 Task: Add an event with the title Product Development Roadmap Planning and Feature Prioritization, date '2024/05/18', time 9:40 AM to 11:40 AMand add a description: Participants will understand the importance of building rapport and trust with the other party during negotiations. They will learn strategies to establish positive relationships, manage emotions, and navigate potential conflicts constructively.Select event color  Graphite . Add location for the event as: 321 Park Retiro, Madrid, Spain, logged in from the account softage.5@softage.netand send the event invitation to softage.2@softage.net and softage.3@softage.net. Set a reminder for the event Every weekday(Monday to Friday)
Action: Mouse moved to (15, 98)
Screenshot: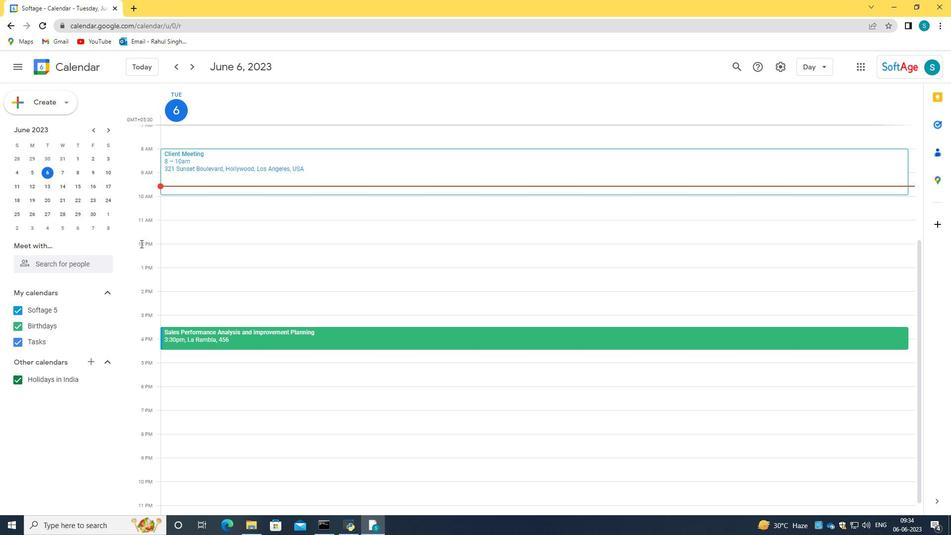 
Action: Mouse pressed left at (15, 98)
Screenshot: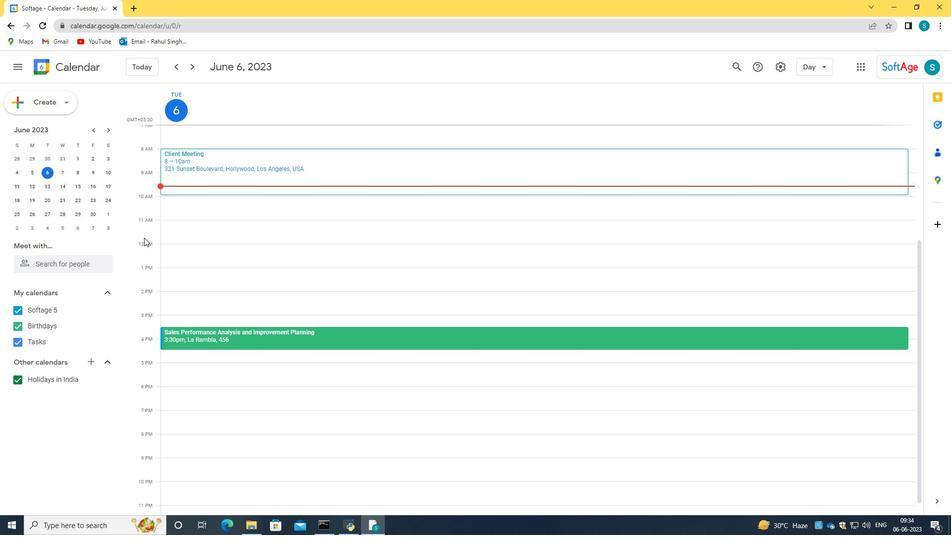 
Action: Mouse moved to (48, 127)
Screenshot: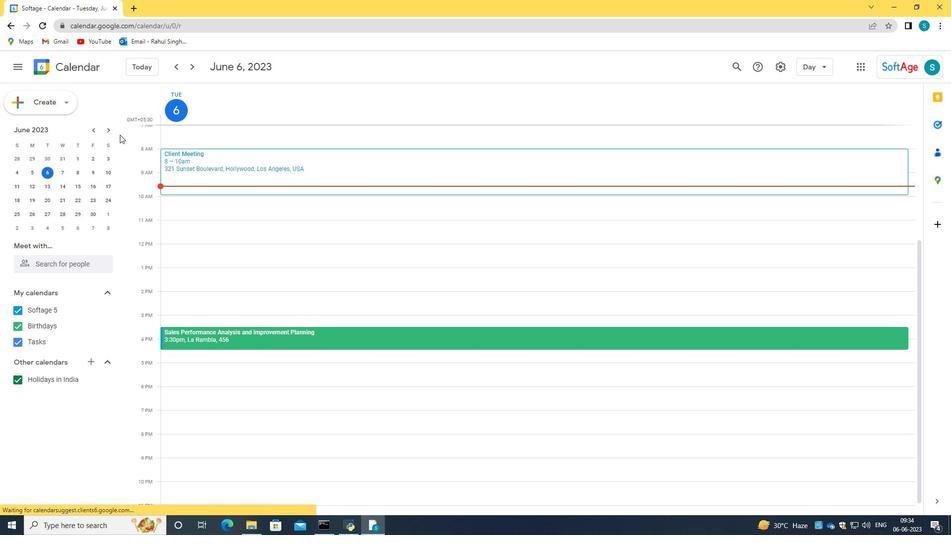 
Action: Mouse pressed left at (48, 127)
Screenshot: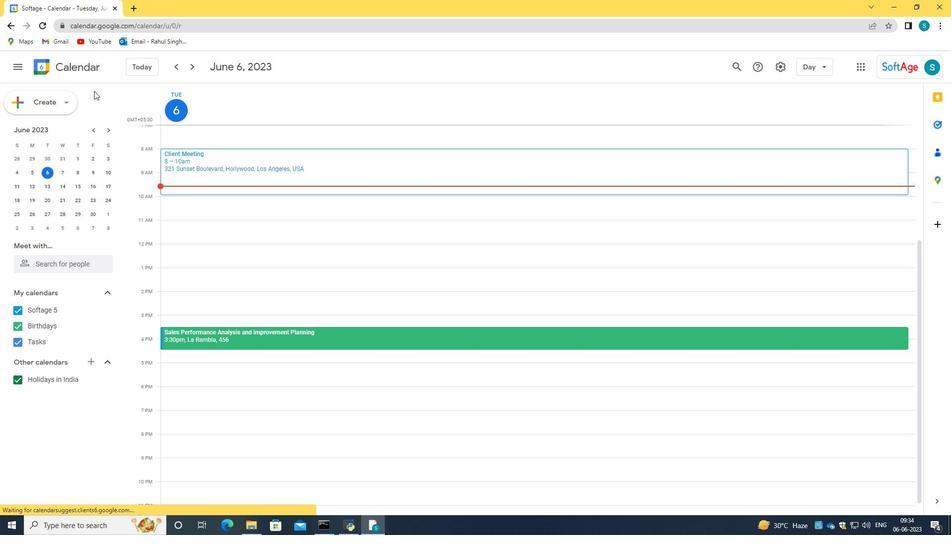 
Action: Mouse moved to (40, 97)
Screenshot: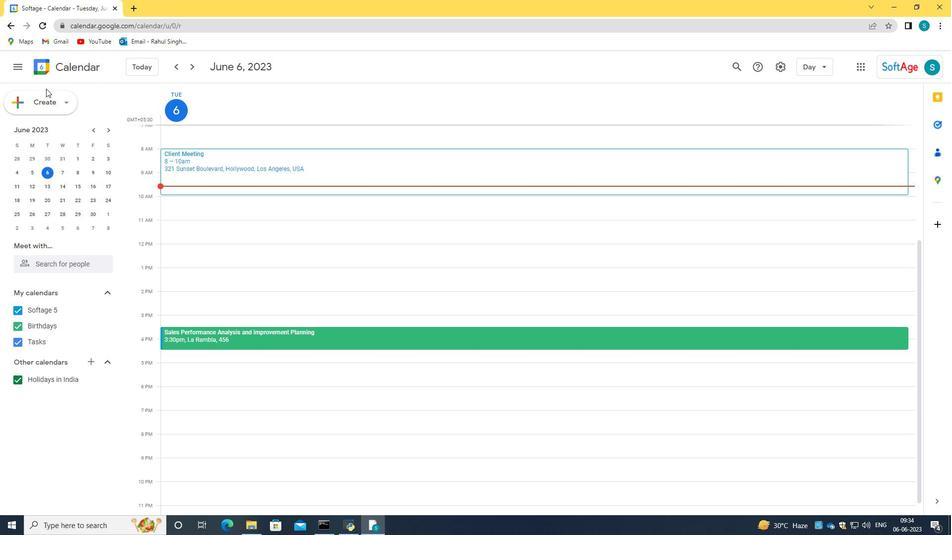 
Action: Mouse pressed left at (40, 97)
Screenshot: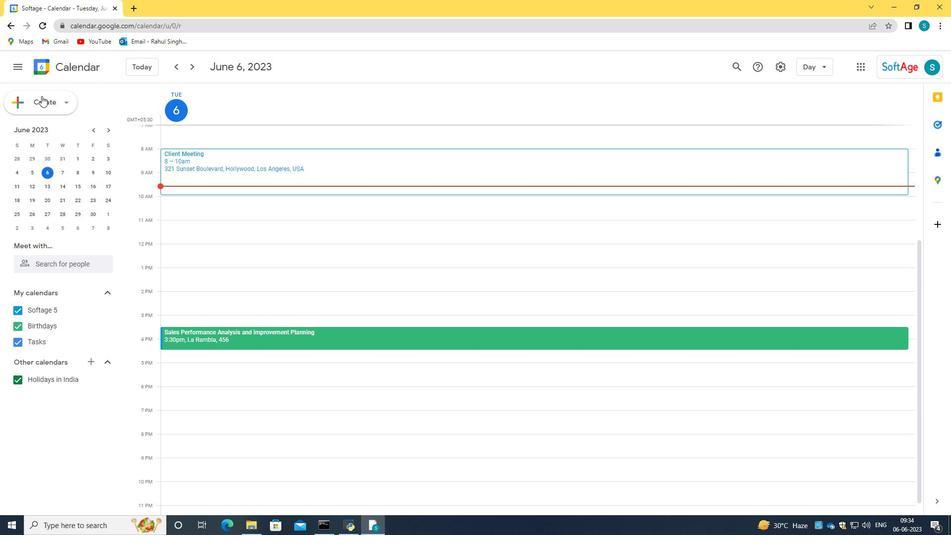 
Action: Mouse moved to (50, 125)
Screenshot: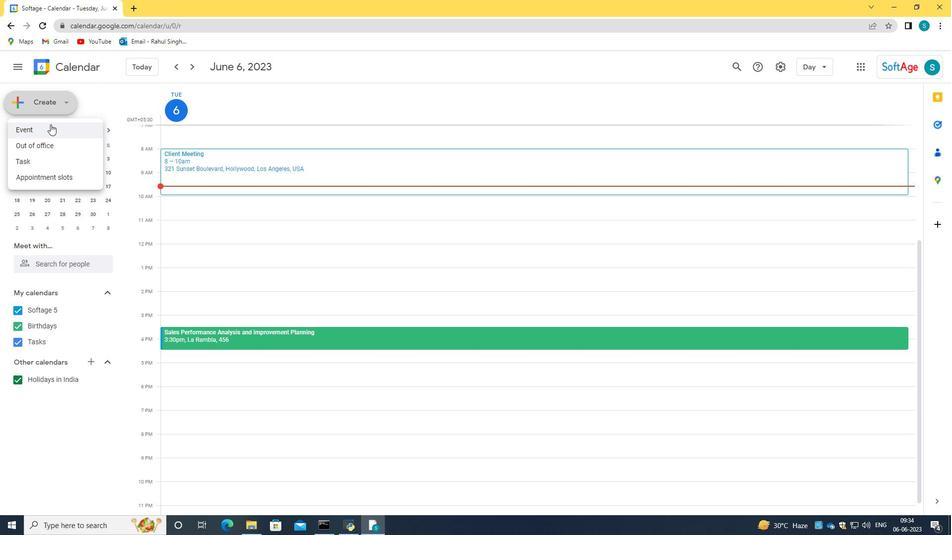 
Action: Mouse pressed left at (50, 125)
Screenshot: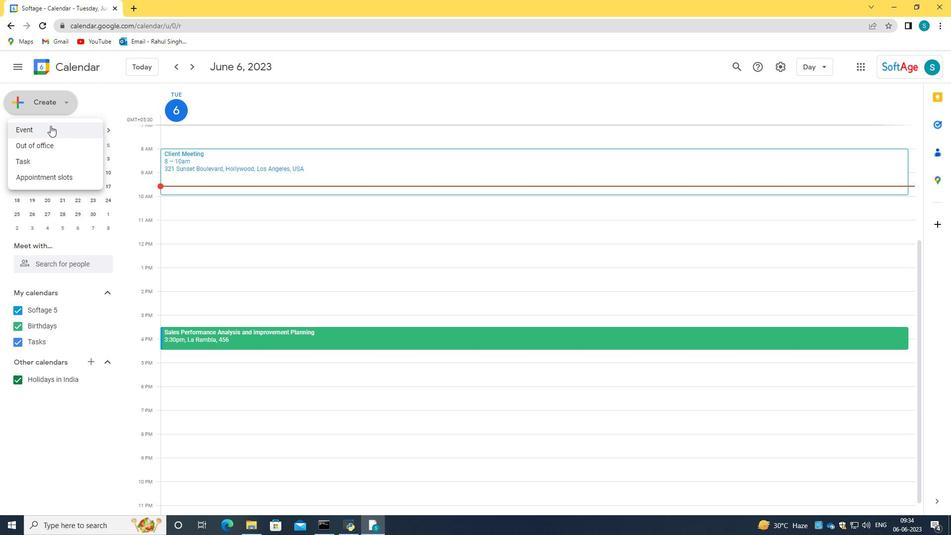 
Action: Mouse moved to (574, 400)
Screenshot: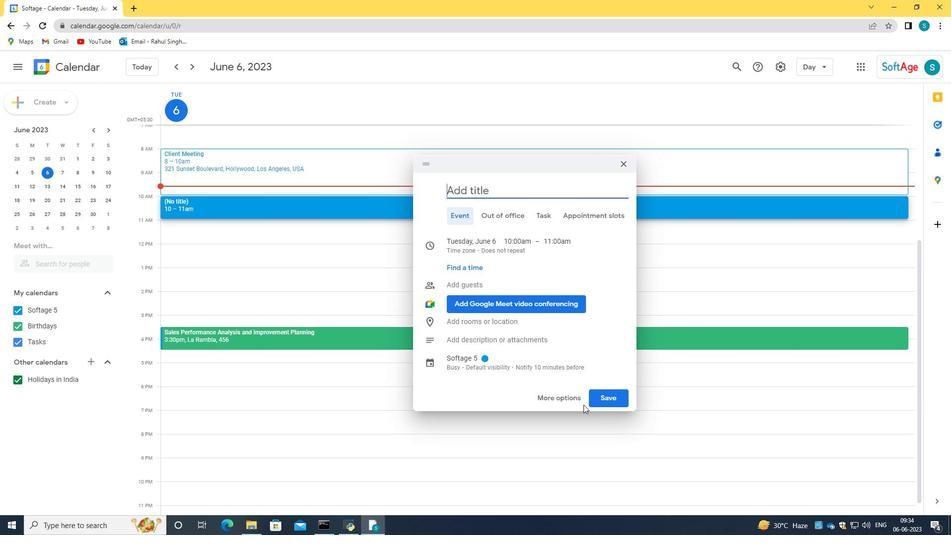 
Action: Mouse pressed left at (574, 400)
Screenshot: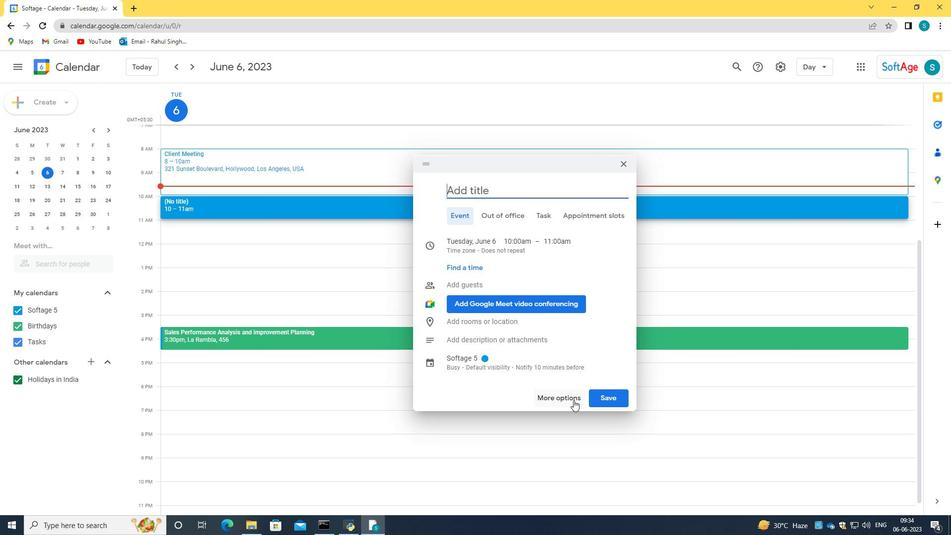 
Action: Mouse moved to (83, 72)
Screenshot: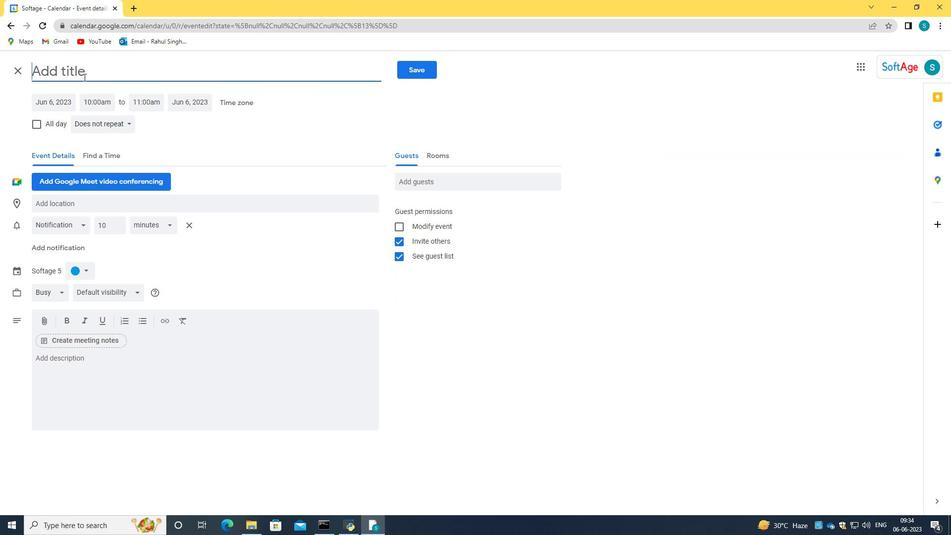 
Action: Mouse pressed left at (83, 72)
Screenshot: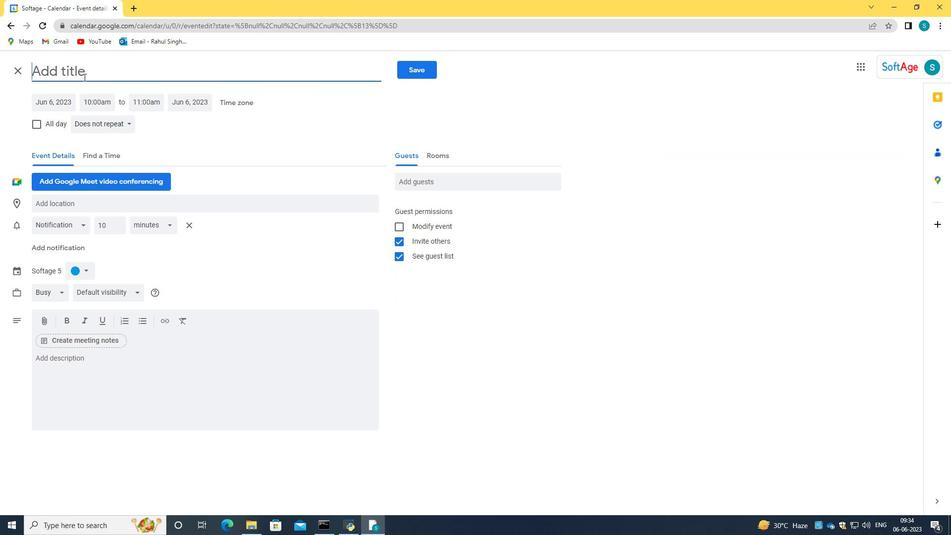 
Action: Key pressed <Key.caps_lock>P<Key.caps_lock>roduct<Key.space><Key.caps_lock>D<Key.caps_lock>evelopment<Key.space><Key.caps_lock>R<Key.caps_lock>oadmap<Key.space><Key.caps_lock>P<Key.caps_lock>lanning<Key.space><Key.caps_lock><Key.caps_lock>and<Key.space><Key.caps_lock>F<Key.caps_lock>earu<Key.backspace><Key.backspace>ture<Key.space><Key.caps_lock>P<Key.caps_lock>rioritizatim<Key.backspace>on
Screenshot: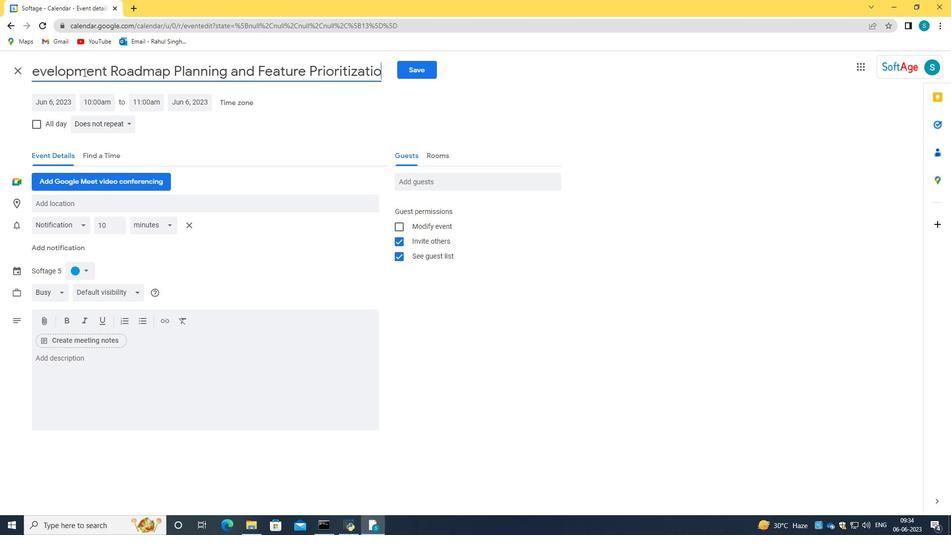 
Action: Mouse moved to (46, 106)
Screenshot: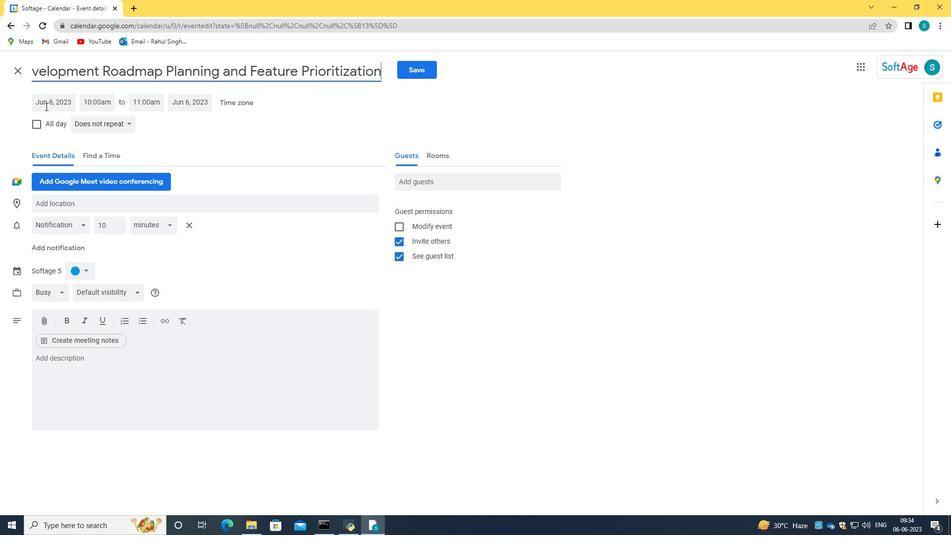 
Action: Mouse pressed left at (46, 106)
Screenshot: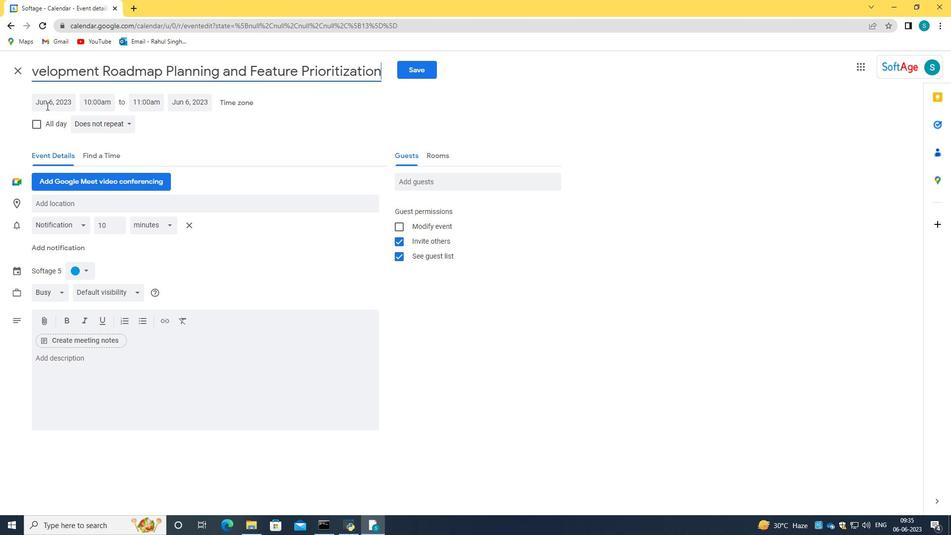 
Action: Key pressed 2024/05/18<Key.tab>09<Key.shift_r>:40<Key.space>am<Key.tab>11<Key.shift_r>:40<Key.space>am
Screenshot: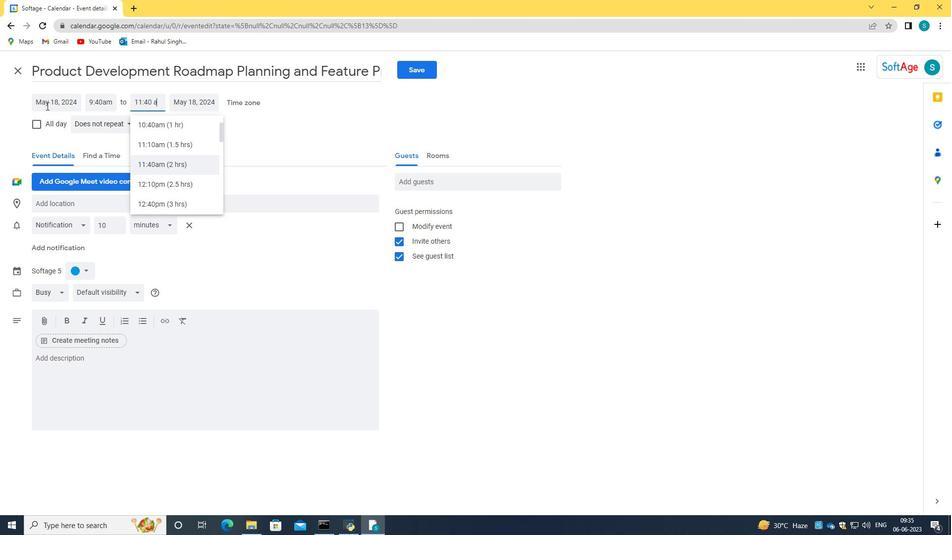 
Action: Mouse moved to (172, 166)
Screenshot: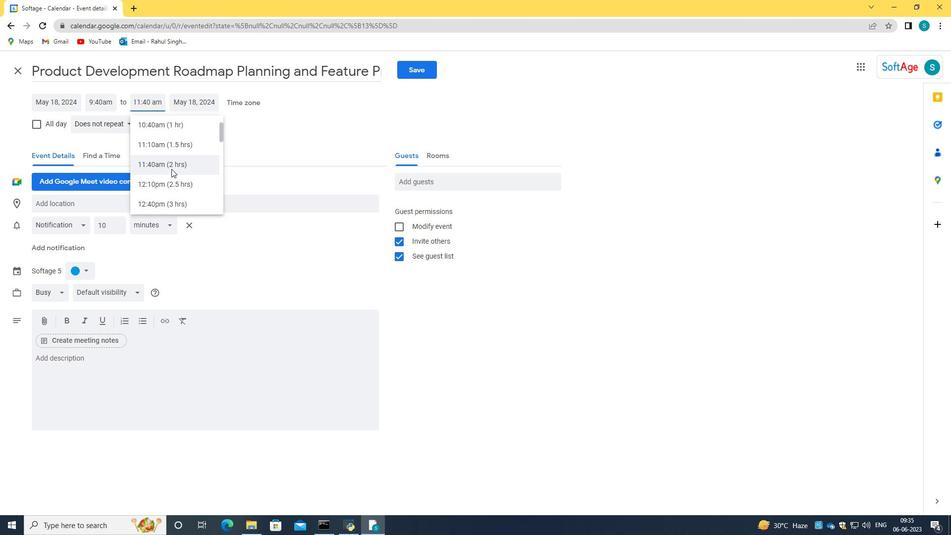 
Action: Mouse pressed left at (172, 166)
Screenshot: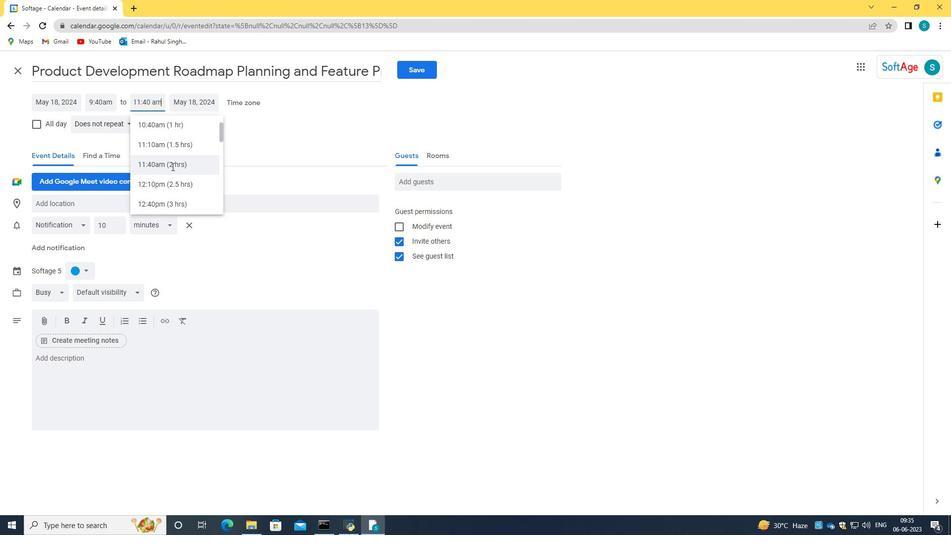 
Action: Mouse moved to (97, 371)
Screenshot: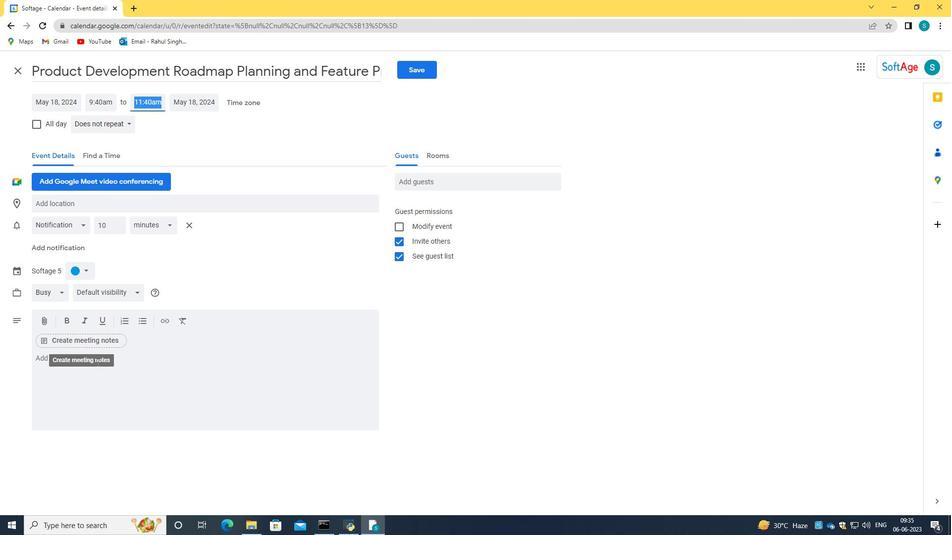 
Action: Mouse pressed left at (97, 371)
Screenshot: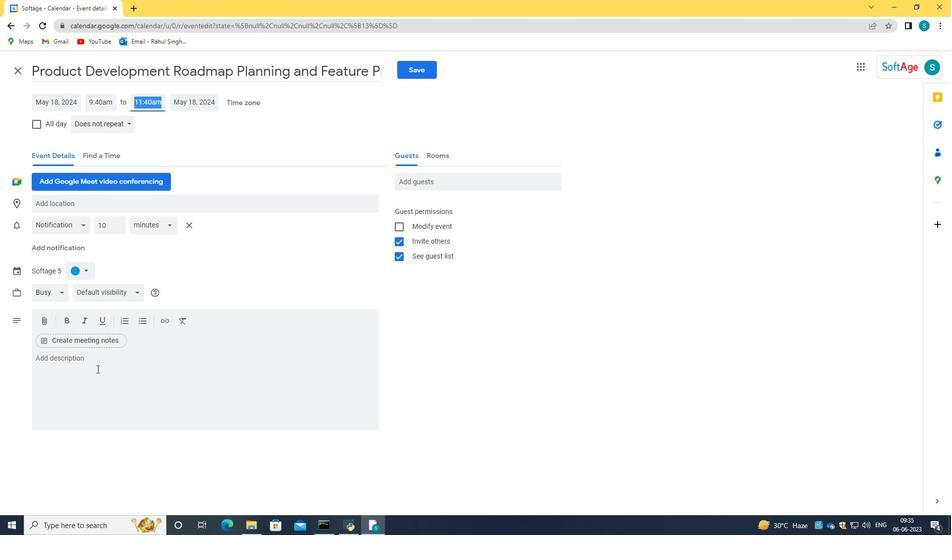 
Action: Key pressed <Key.caps_lock>P<Key.caps_lock>articipants<Key.space>will<Key.space>understand<Key.space>the<Key.space>importantc===<Key.backspace><Key.backspace><Key.backspace><Key.backspace><Key.backspace>ce<Key.space>of<Key.space>building<Key.space>re<Key.backspace>apport<Key.space>and<Key.space>trust<Key.space>with<Key.space>the<Key.space>other<Key.space>party<Key.space>during<Key.space>negotiations.<Key.space><Key.caps_lock>T<Key.caps_lock>hey<Key.space>will<Key.space>learn<Key.space>strategies<Key.space>to<Key.space>estabi<Key.backspace>lishg<Key.space><Key.backspace><Key.backspace><Key.space>postive<Key.space><Key.backspace><Key.backspace><Key.backspace><Key.backspace><Key.backspace>otive<Key.space><Key.backspace><Key.backspace><Key.backspace><Key.backspace><Key.backspace><Key.backspace>itive<Key.space>relationship<Key.space>,<Key.space>ma<Key.backspace>anage<Key.space>emotion<Key.space><Key.backspace>s,<Key.space>and<Key.space>navigate<Key.space>potential<Key.space>conflicts<Key.space>constructively.
Screenshot: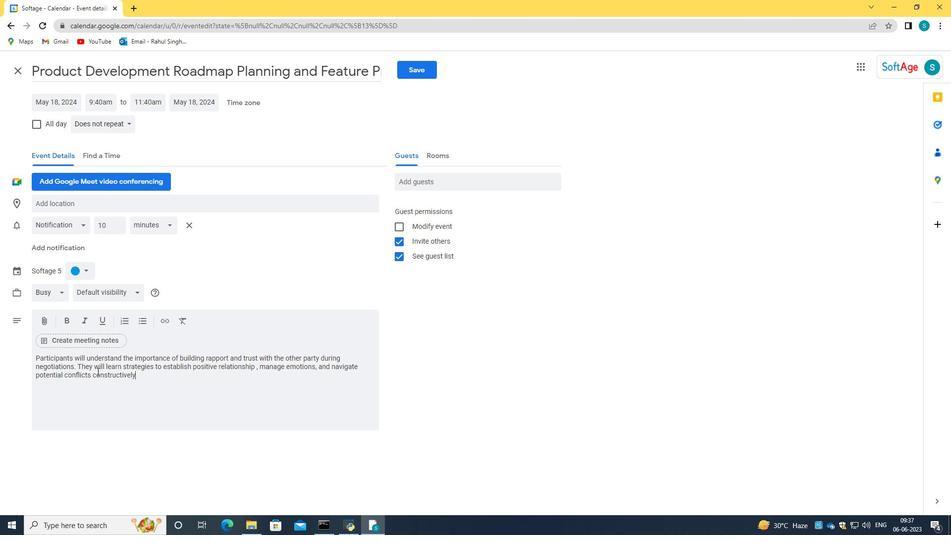 
Action: Mouse moved to (82, 272)
Screenshot: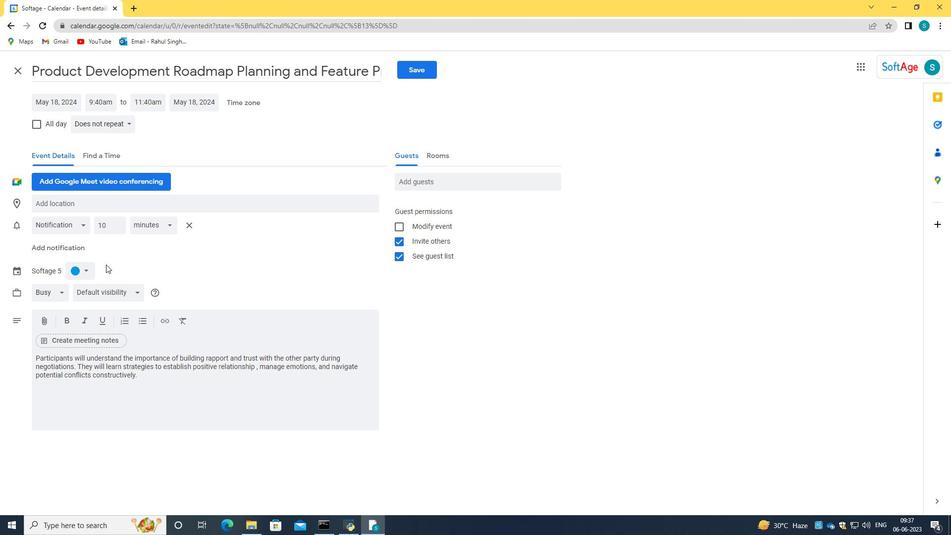 
Action: Mouse pressed left at (82, 272)
Screenshot: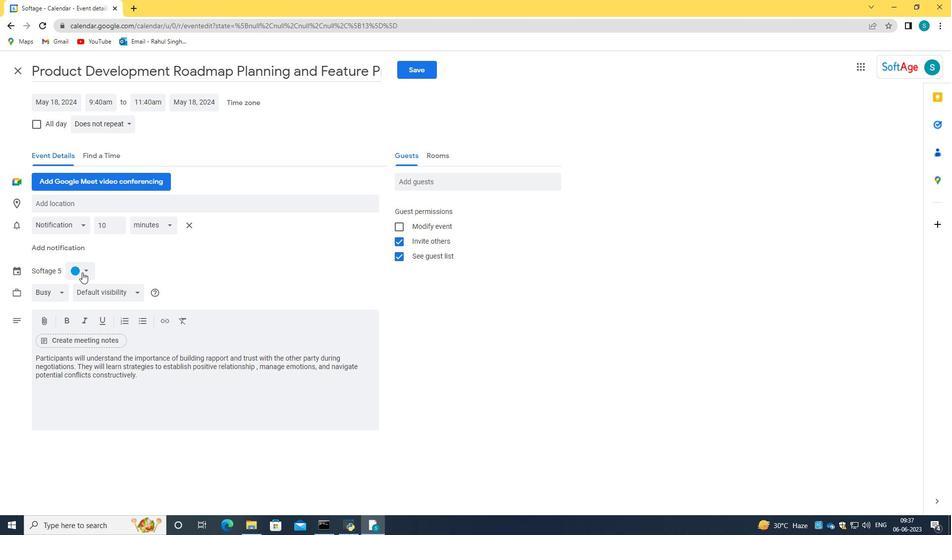 
Action: Mouse moved to (75, 328)
Screenshot: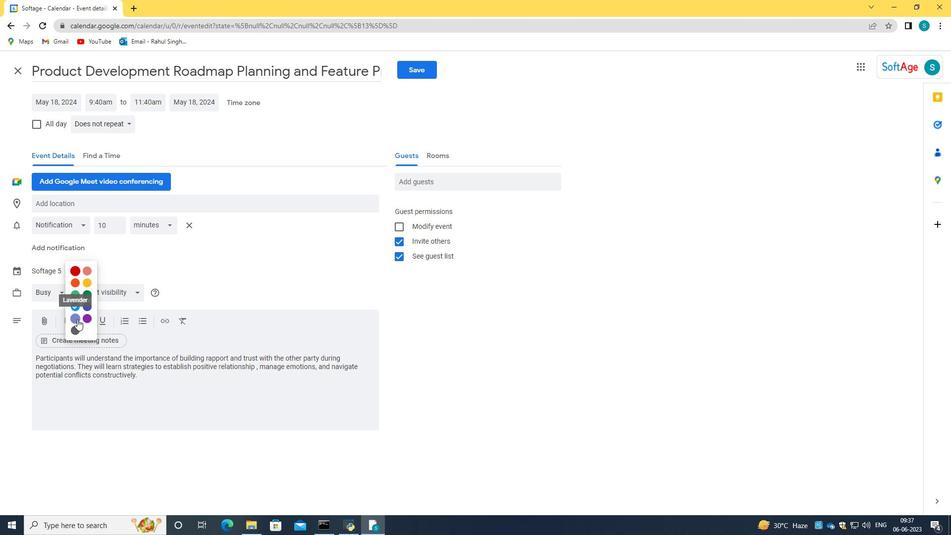 
Action: Mouse pressed left at (75, 328)
Screenshot: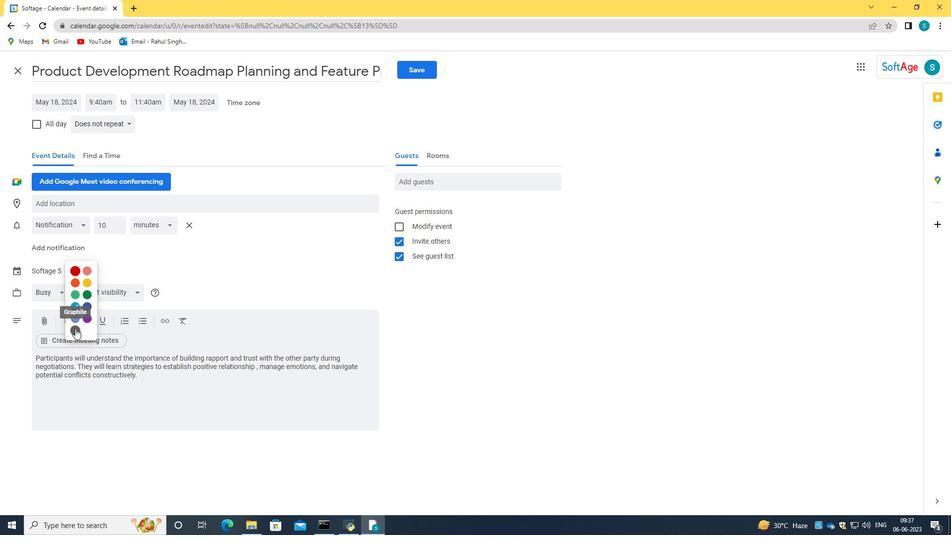 
Action: Mouse moved to (96, 200)
Screenshot: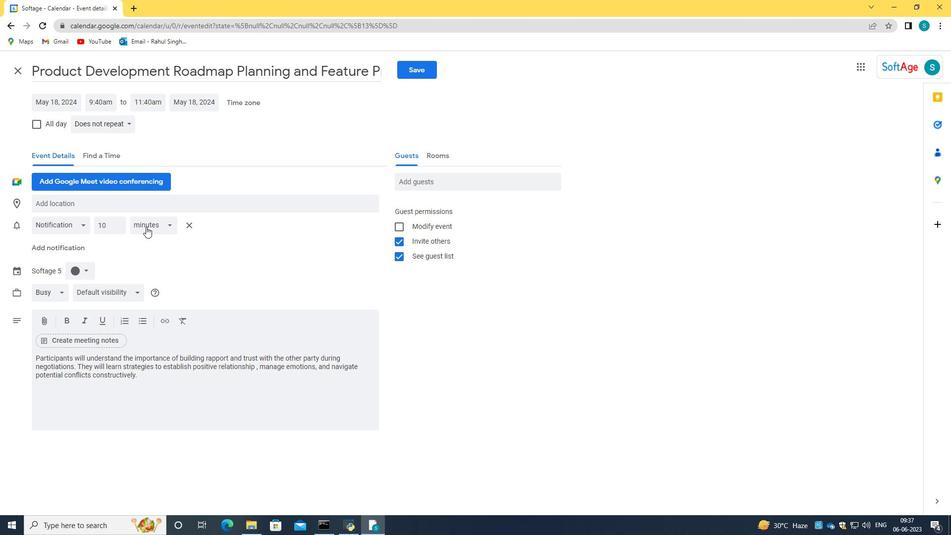 
Action: Mouse pressed left at (96, 200)
Screenshot: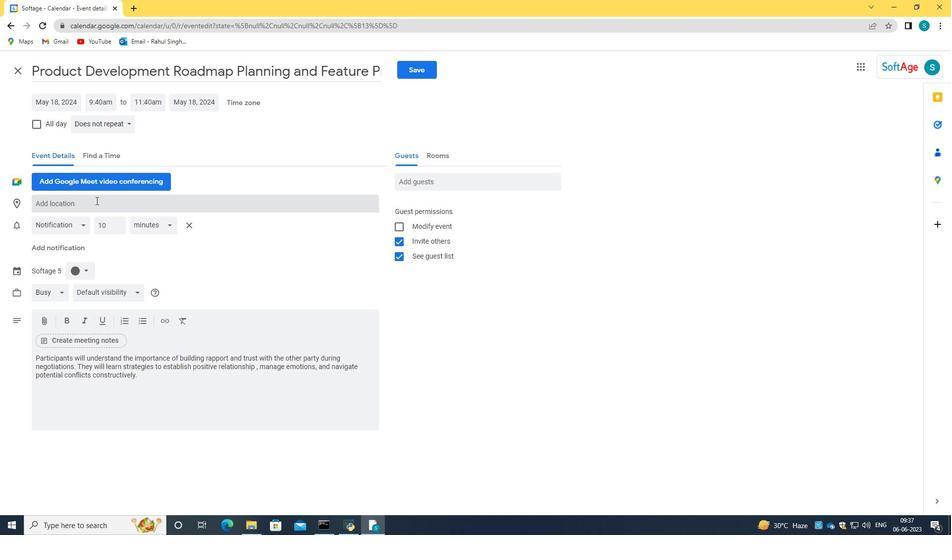 
Action: Mouse moved to (108, 201)
Screenshot: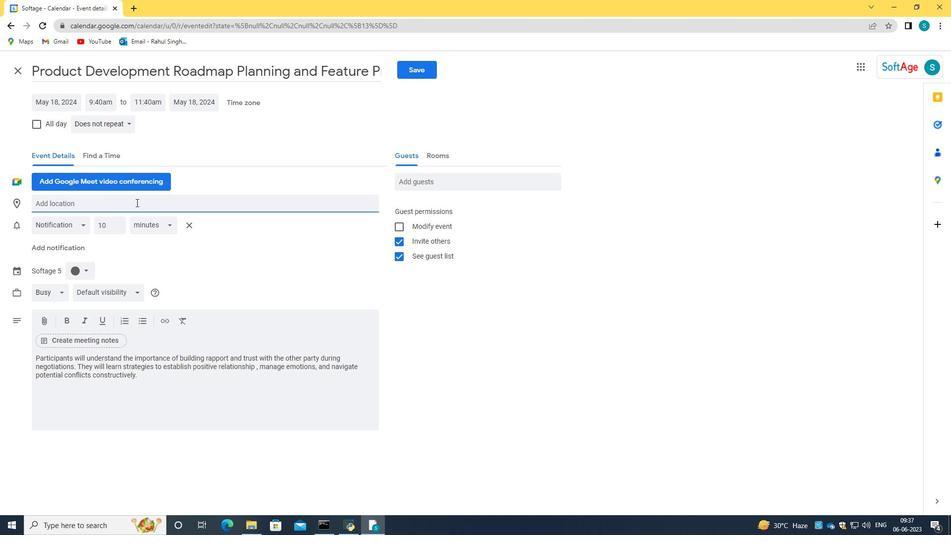 
Action: Key pressed 321<Key.space><Key.caps_lock>P<Key.caps_lock>ark<Key.space><Key.caps_lock>R<Key.caps_lock>etiro<Key.space><Key.backspace>.<Key.backspace>,<Key.space><Key.caps_lock>M<Key.caps_lock>adried,<Key.space><Key.caps_lock>S<Key.caps_lock>pain<Key.enter>
Screenshot: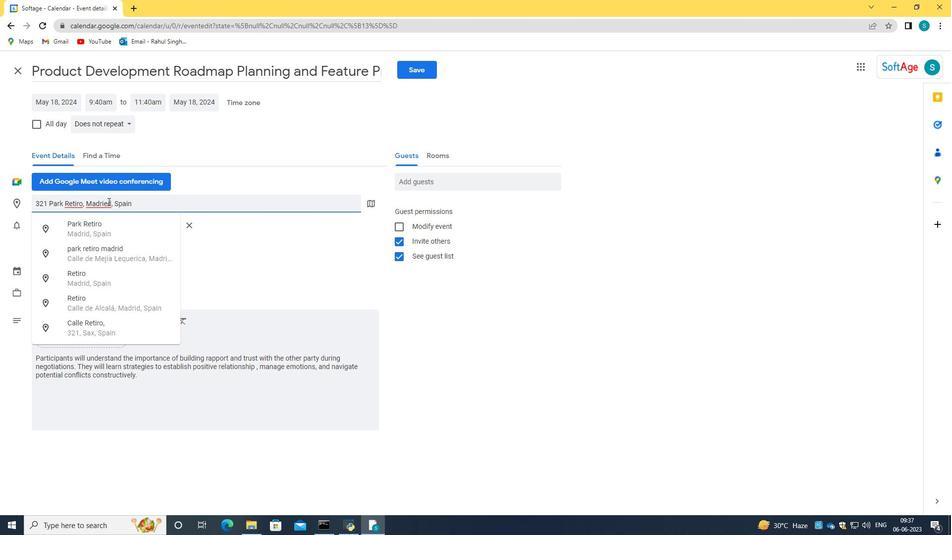 
Action: Mouse scrolled (108, 201) with delta (0, 0)
Screenshot: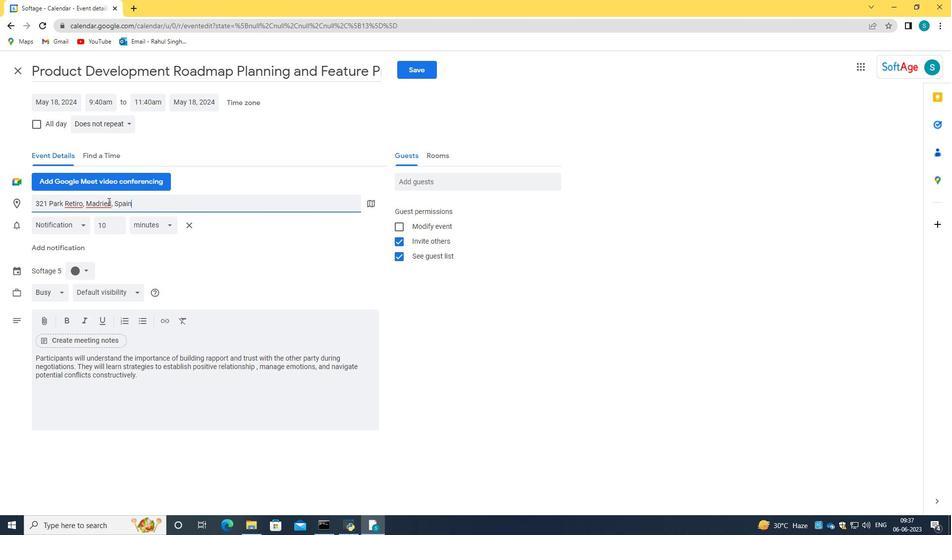 
Action: Mouse scrolled (108, 201) with delta (0, 0)
Screenshot: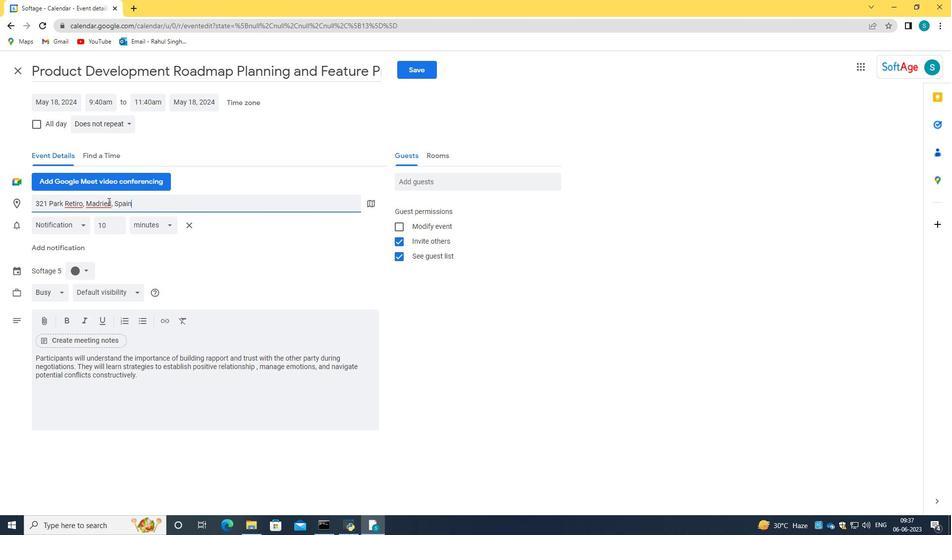 
Action: Mouse moved to (106, 203)
Screenshot: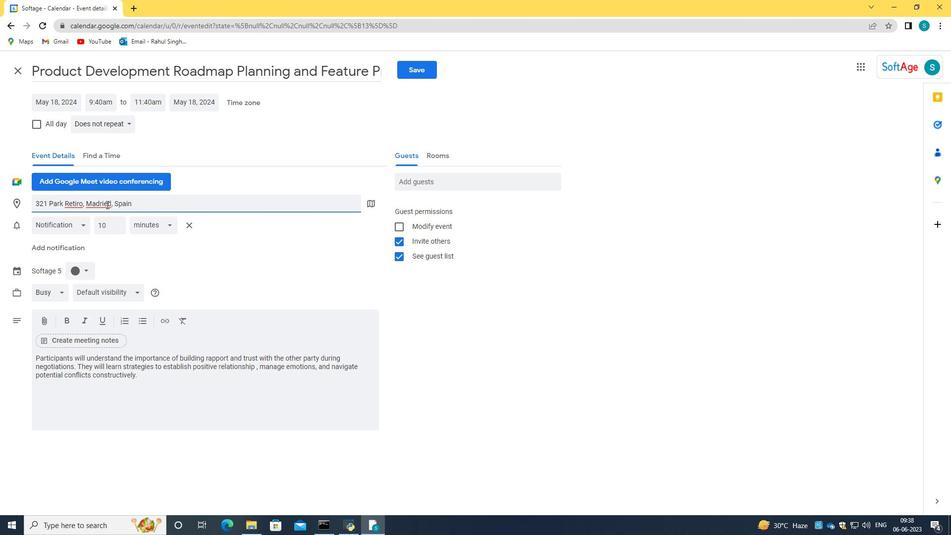 
Action: Mouse pressed left at (106, 203)
Screenshot: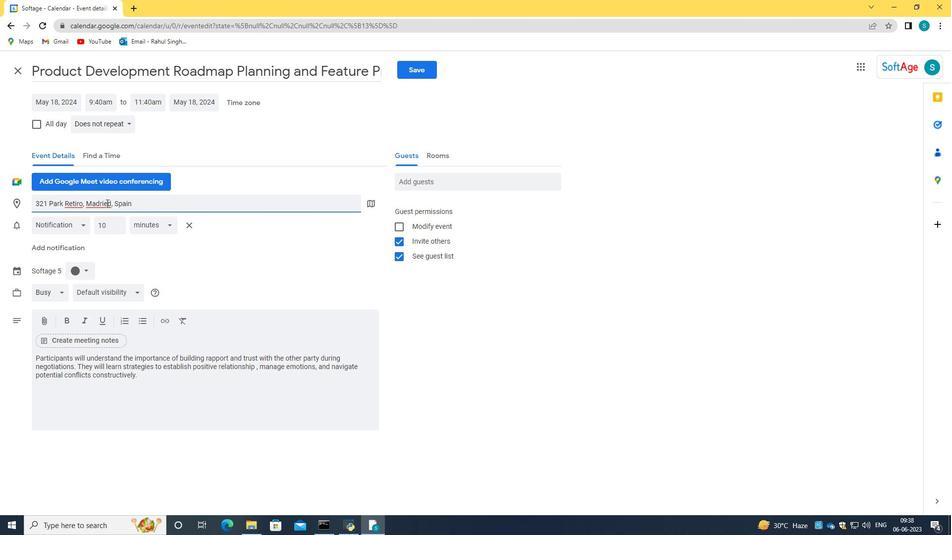 
Action: Key pressed <Key.backspace>
Screenshot: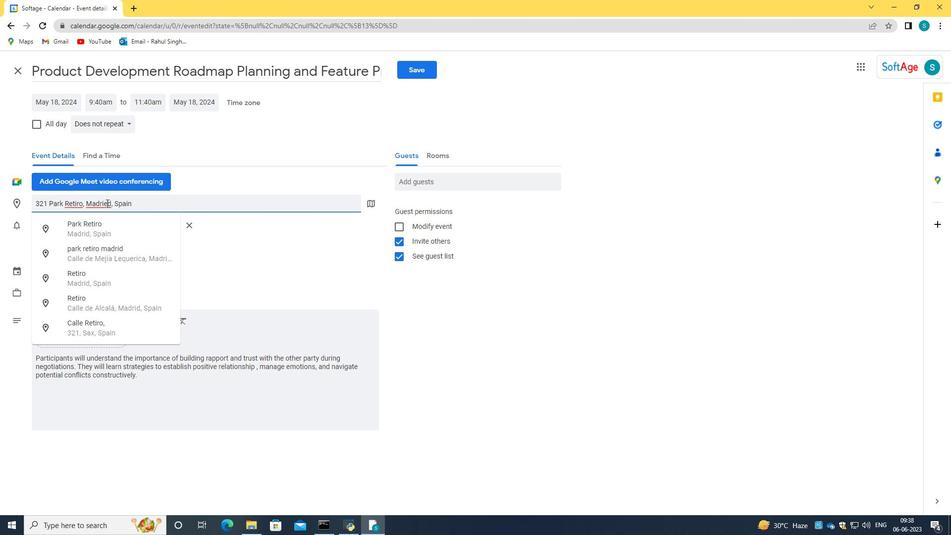 
Action: Mouse moved to (167, 206)
Screenshot: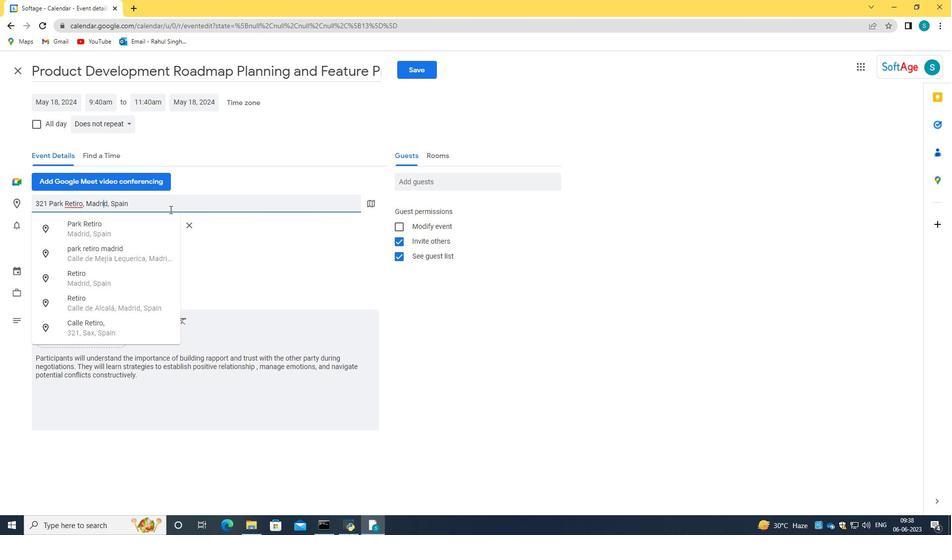 
Action: Mouse pressed left at (167, 206)
Screenshot: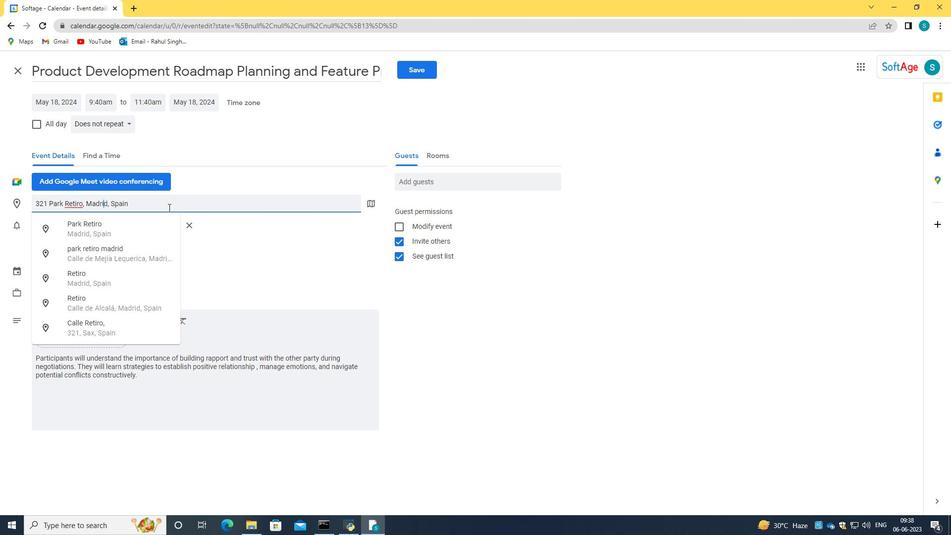 
Action: Key pressed <Key.enter>
Screenshot: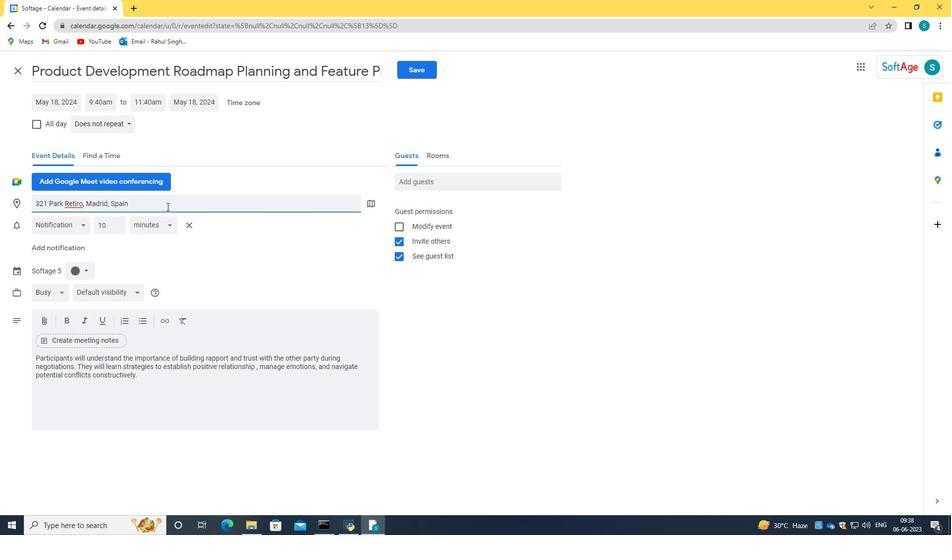 
Action: Mouse moved to (450, 180)
Screenshot: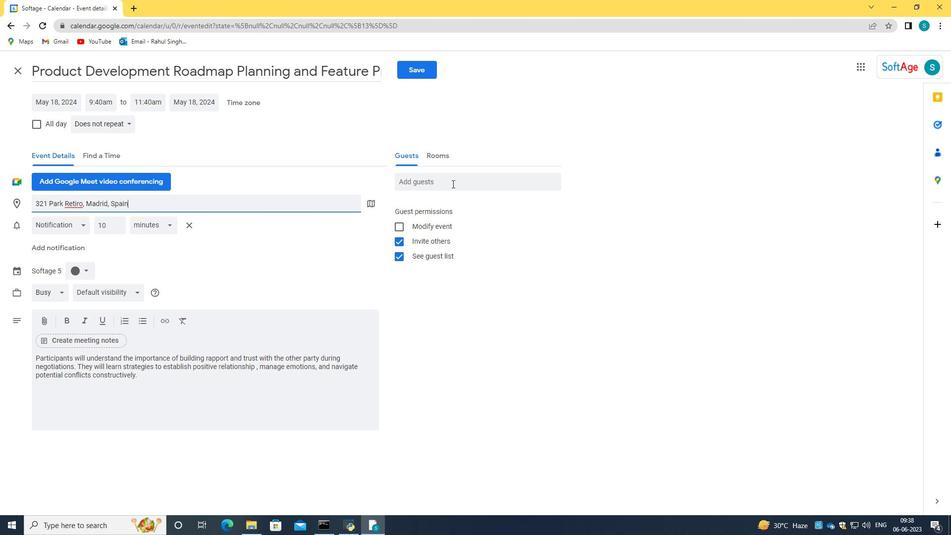 
Action: Mouse pressed left at (450, 180)
Screenshot: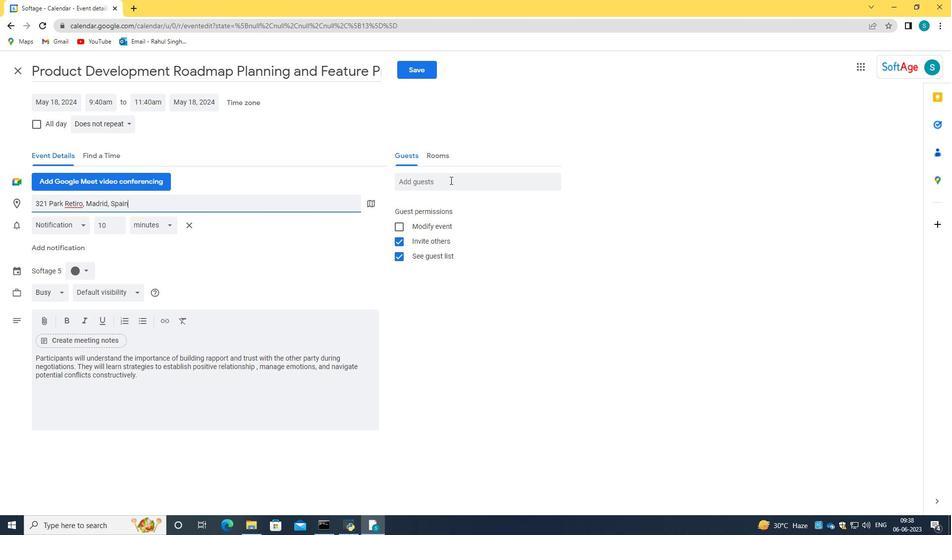 
Action: Key pressed softage.3<Key.backspace>2<Key.shift>@softage.net
Screenshot: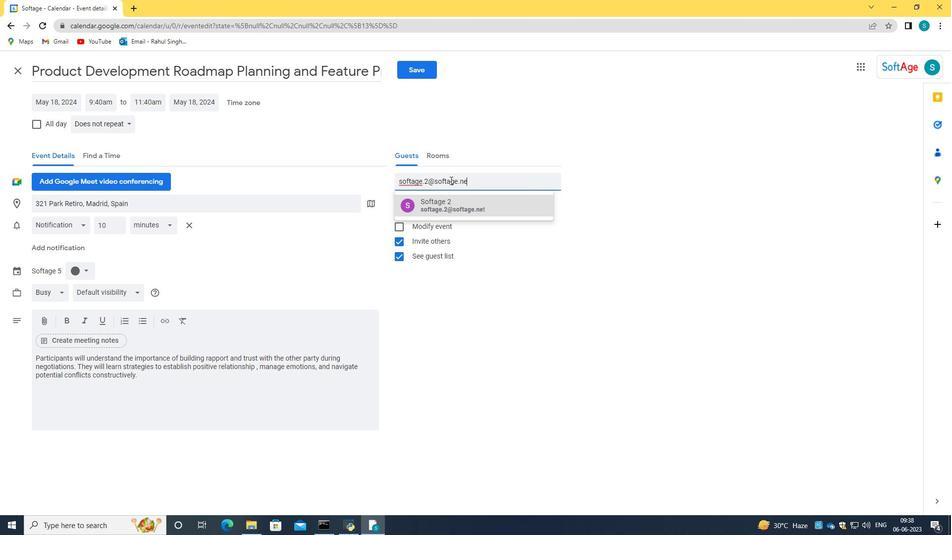 
Action: Mouse moved to (452, 202)
Screenshot: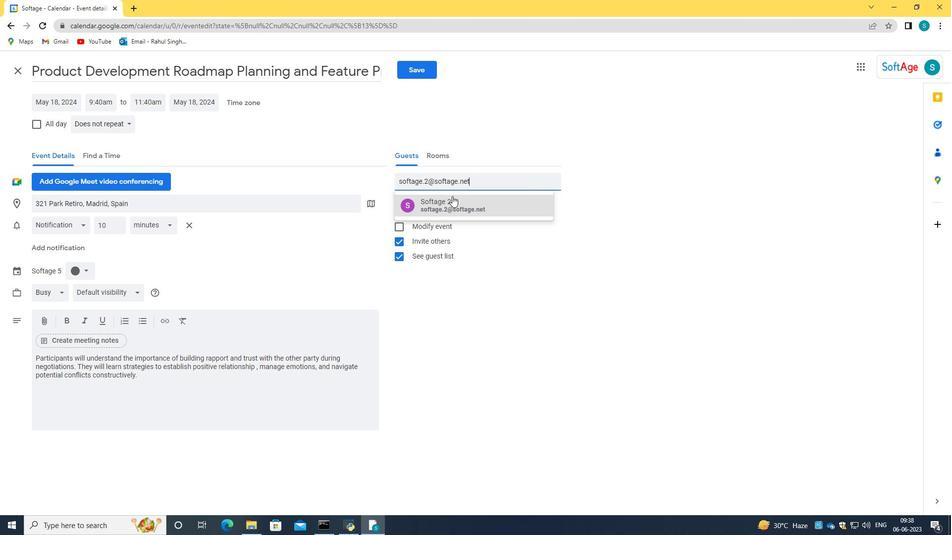 
Action: Mouse pressed left at (452, 202)
Screenshot: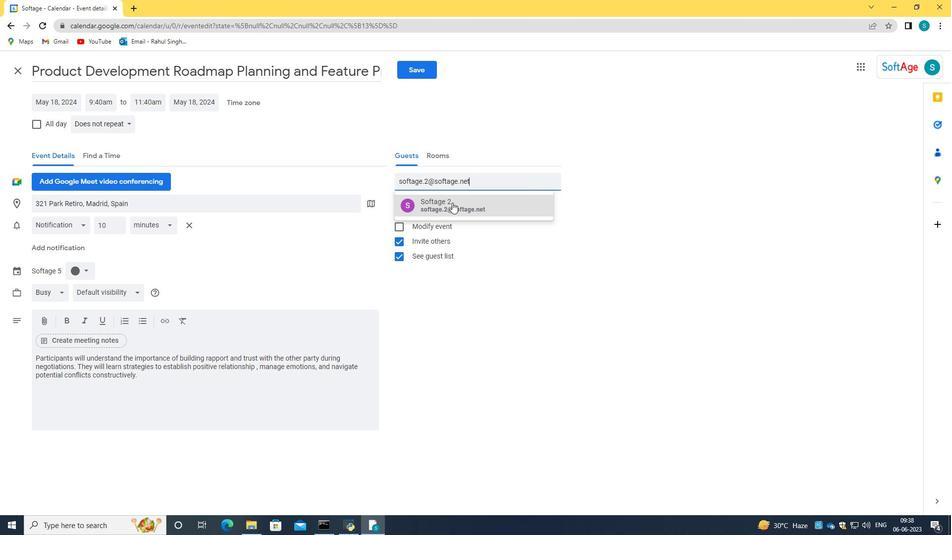 
Action: Mouse moved to (460, 185)
Screenshot: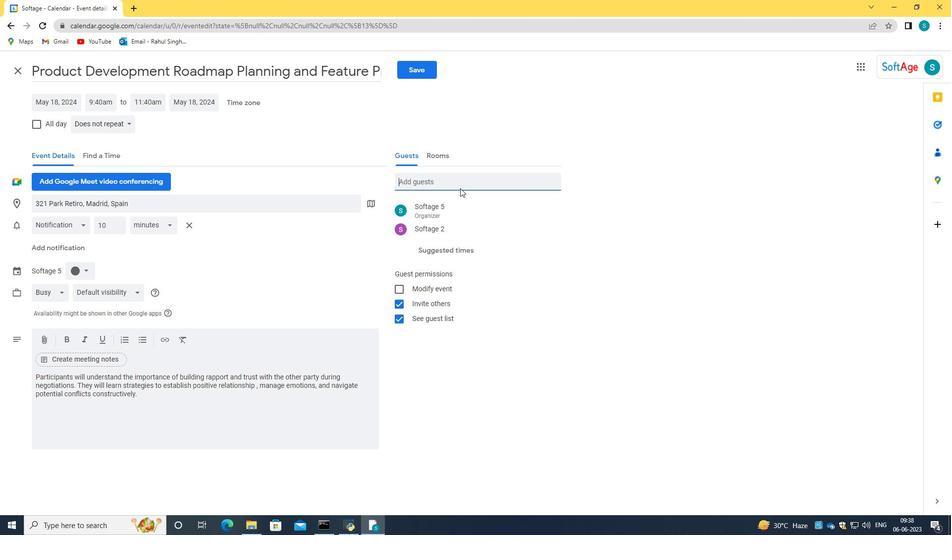 
Action: Mouse pressed left at (460, 185)
Screenshot: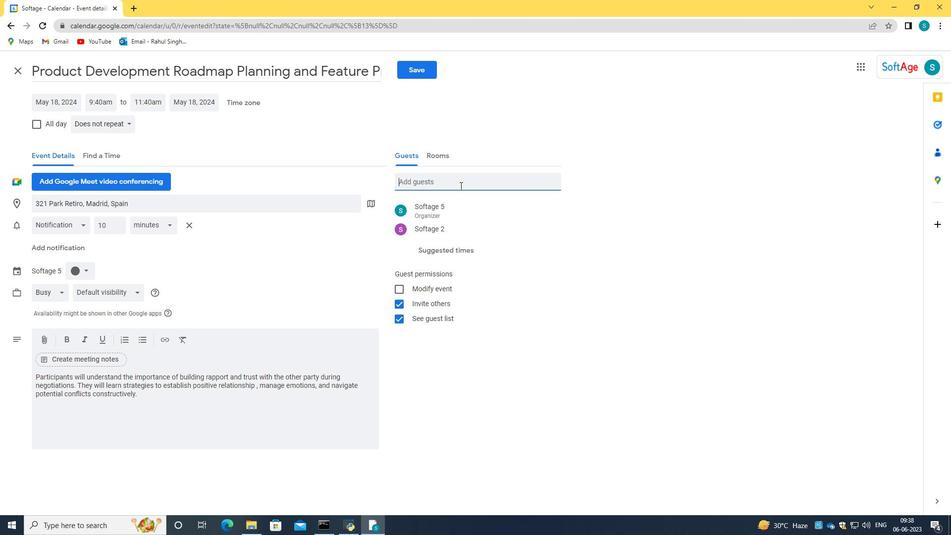 
Action: Key pressed softage.3<Key.shift>@softage.net
Screenshot: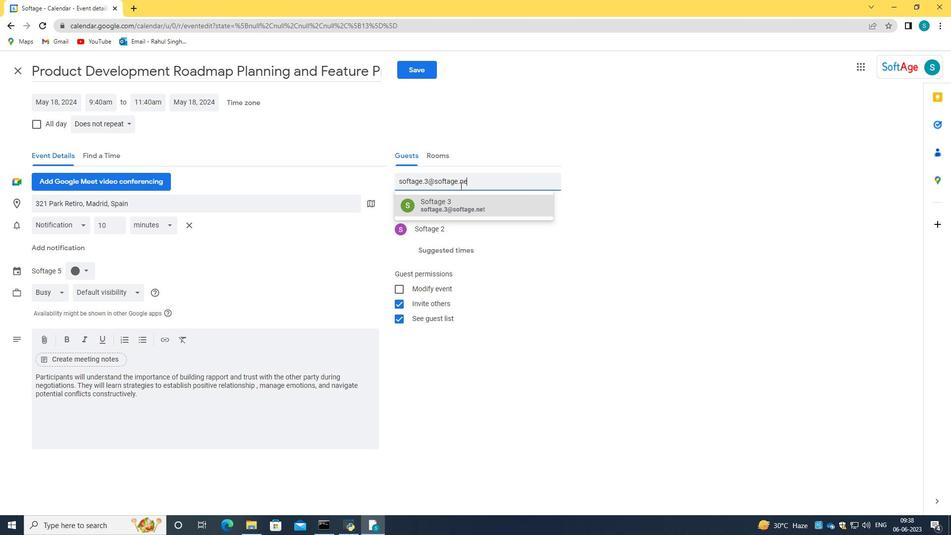 
Action: Mouse moved to (461, 203)
Screenshot: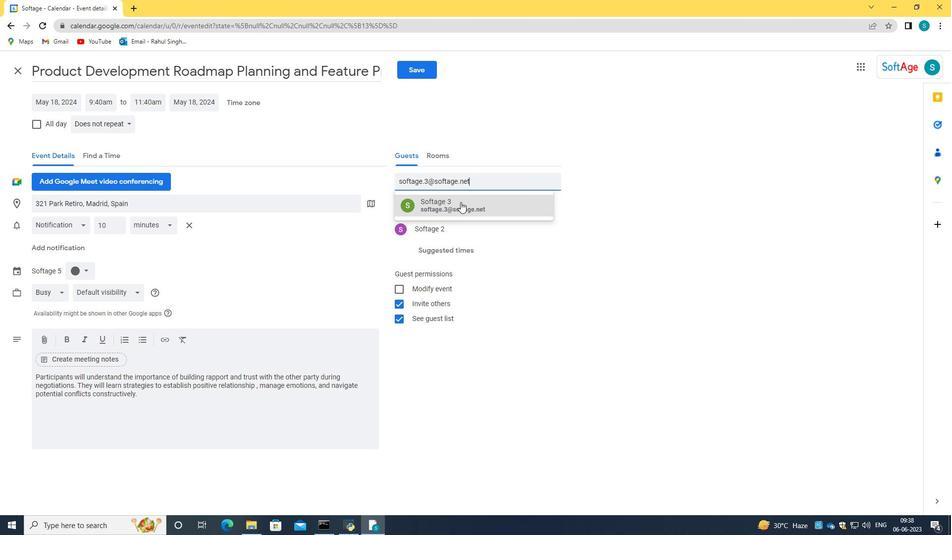 
Action: Mouse pressed left at (461, 203)
Screenshot: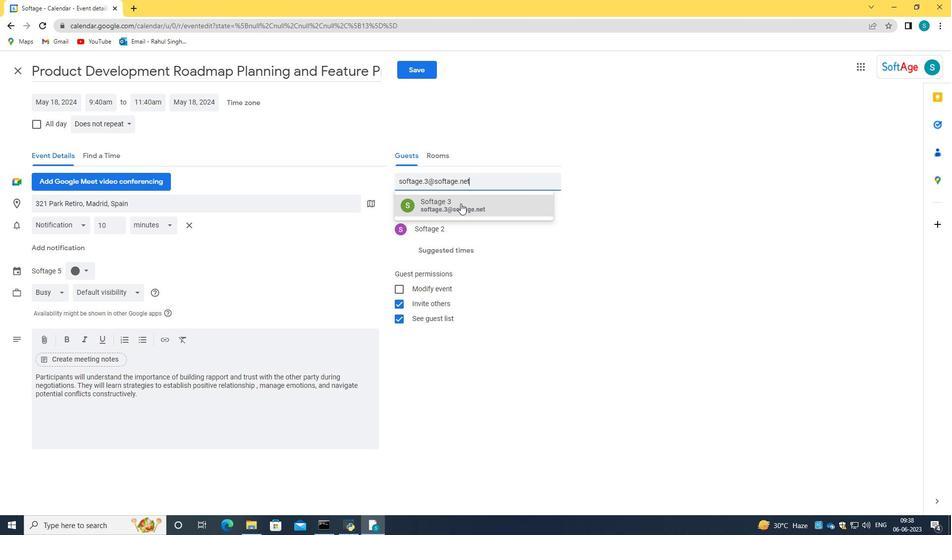 
Action: Mouse moved to (116, 126)
Screenshot: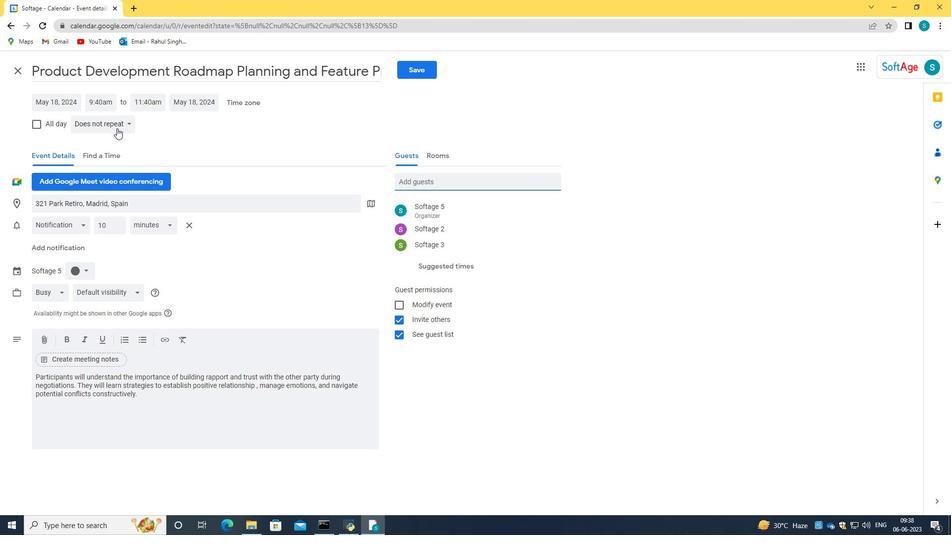 
Action: Mouse pressed left at (116, 126)
Screenshot: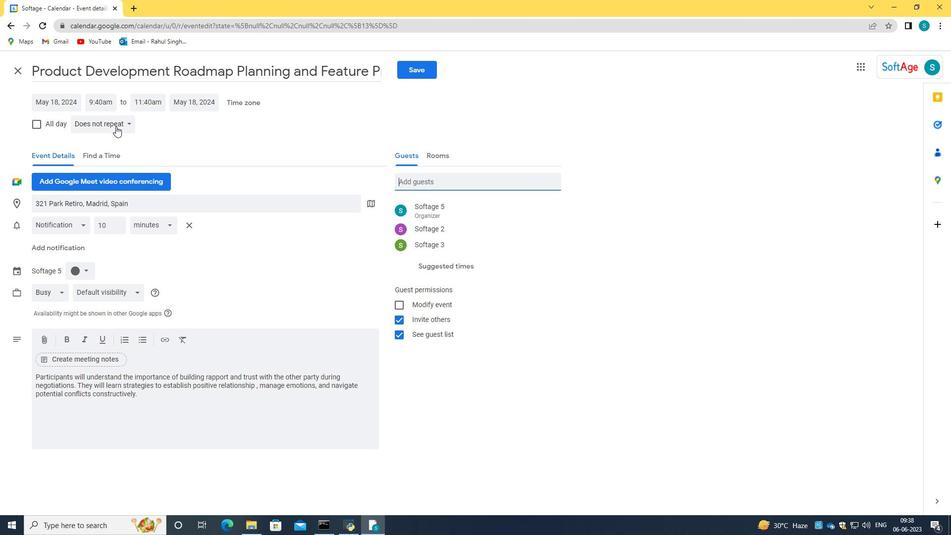 
Action: Mouse moved to (135, 213)
Screenshot: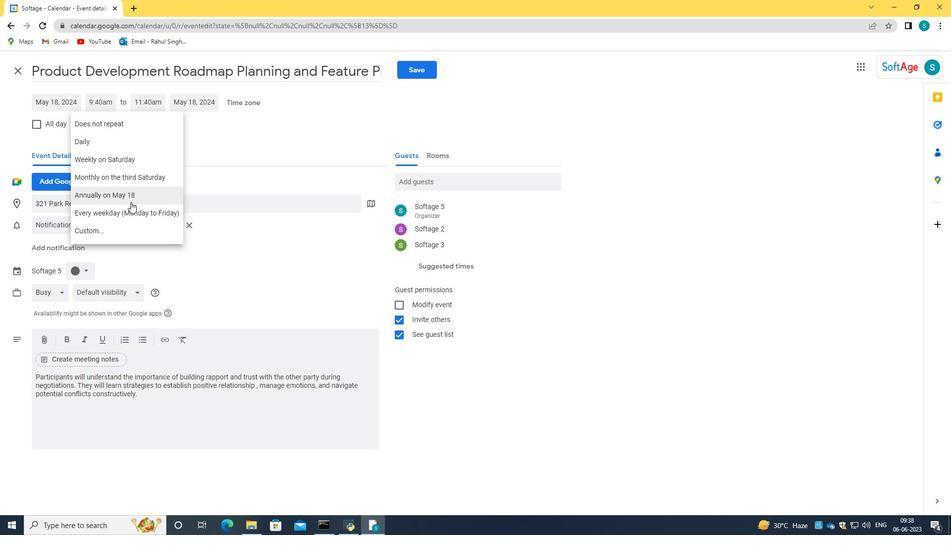 
Action: Mouse pressed left at (135, 213)
Screenshot: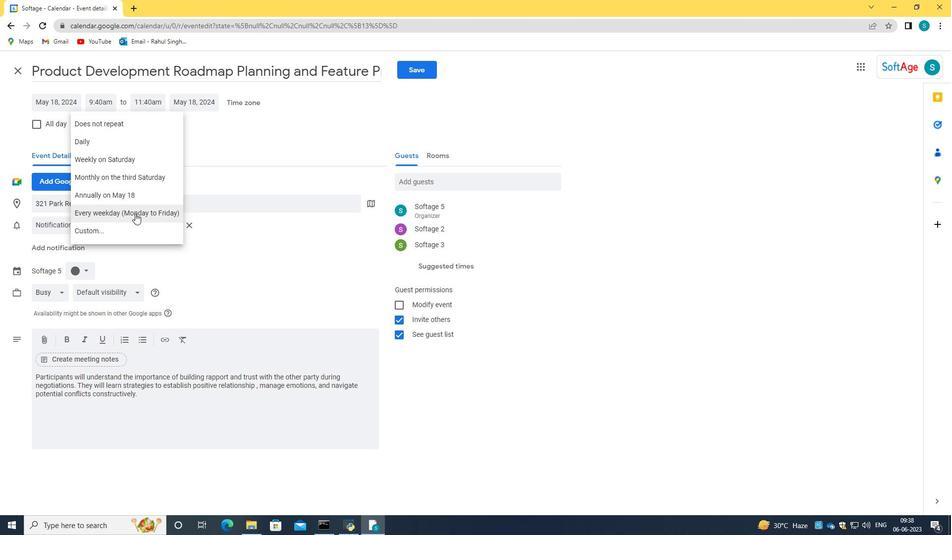 
Action: Mouse moved to (423, 66)
Screenshot: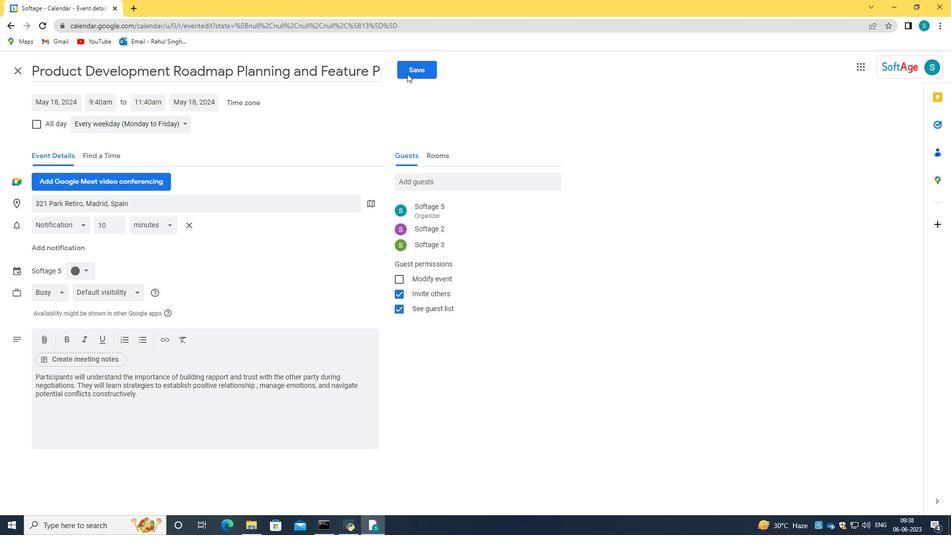 
Action: Mouse pressed left at (423, 66)
Screenshot: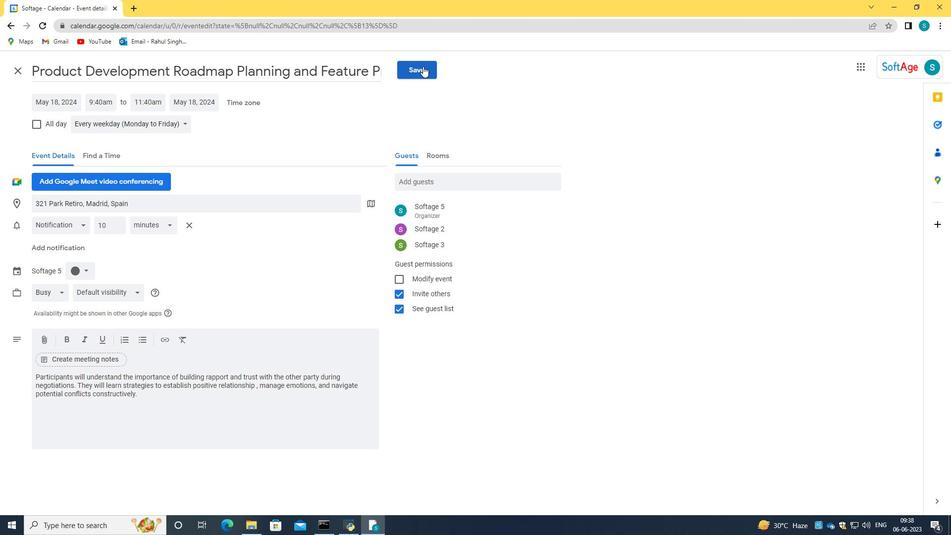 
Action: Mouse moved to (564, 308)
Screenshot: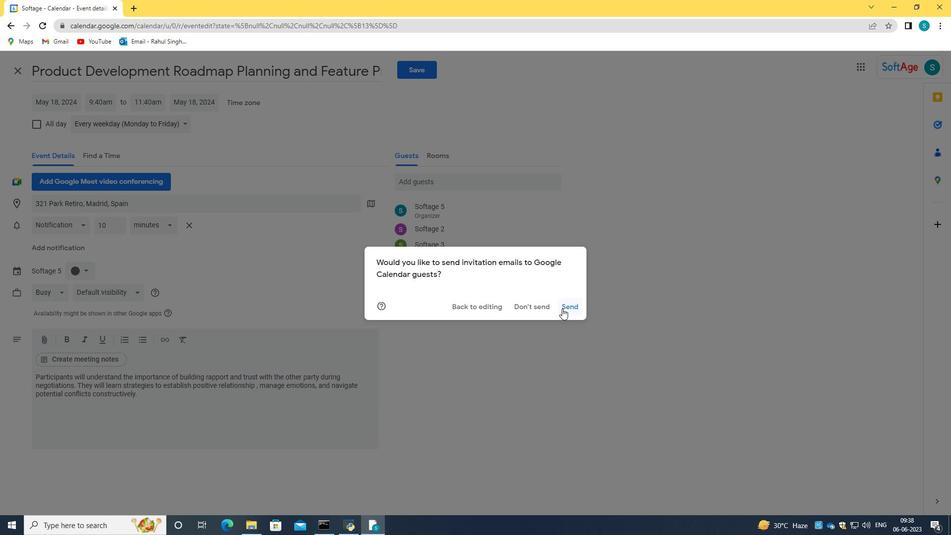 
Action: Mouse pressed left at (564, 308)
Screenshot: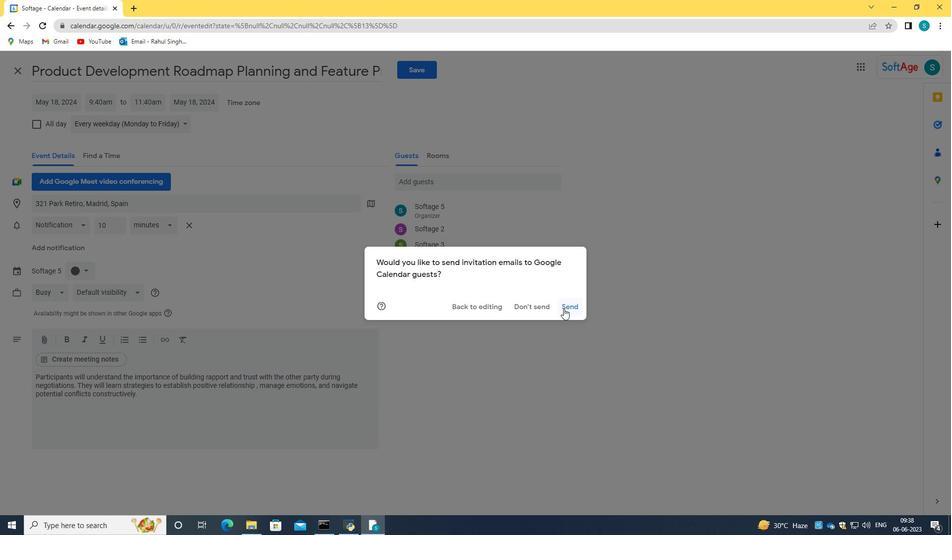 
